 Task: Add Sprouts Watermelon Chunks to the cart.
Action: Mouse moved to (254, 130)
Screenshot: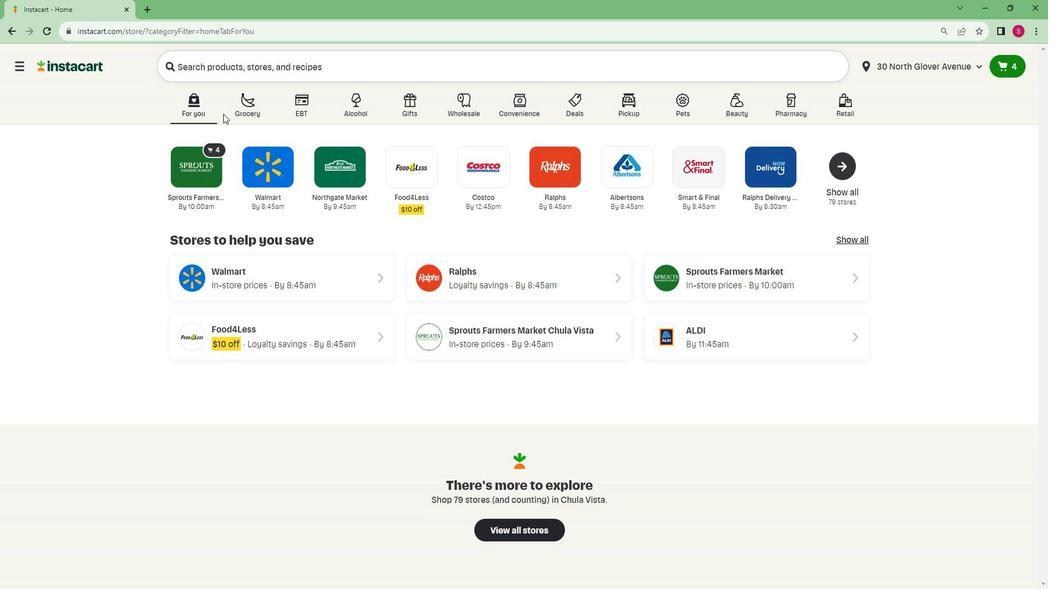
Action: Mouse pressed left at (254, 130)
Screenshot: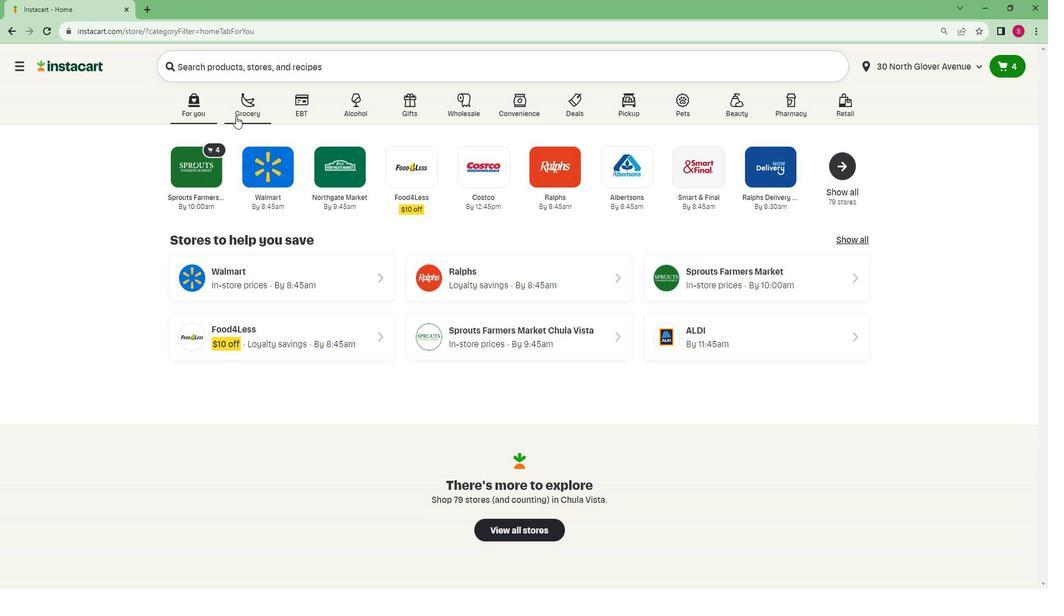 
Action: Mouse moved to (238, 346)
Screenshot: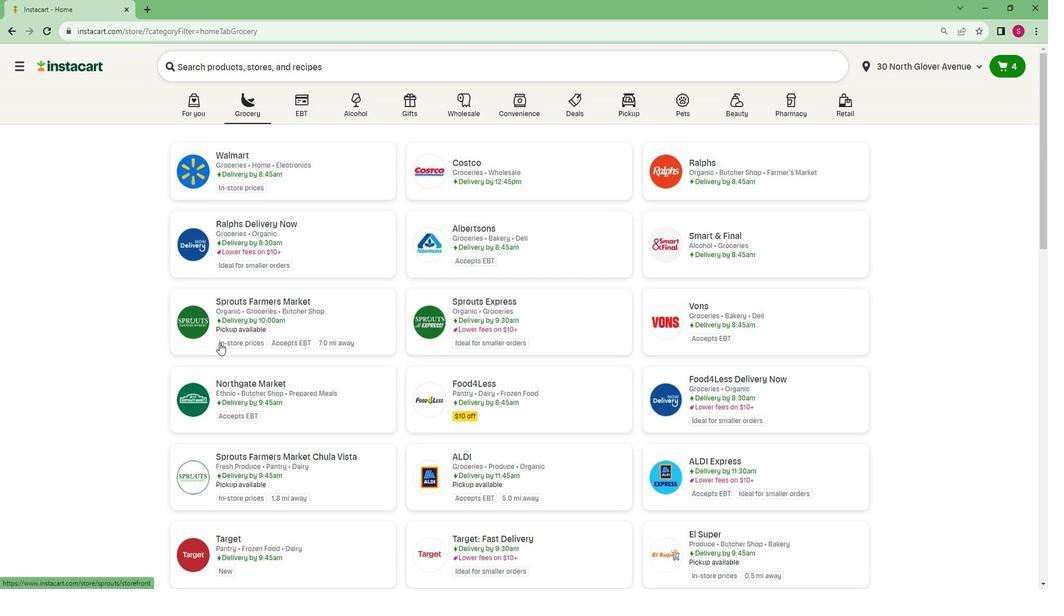 
Action: Mouse pressed left at (238, 346)
Screenshot: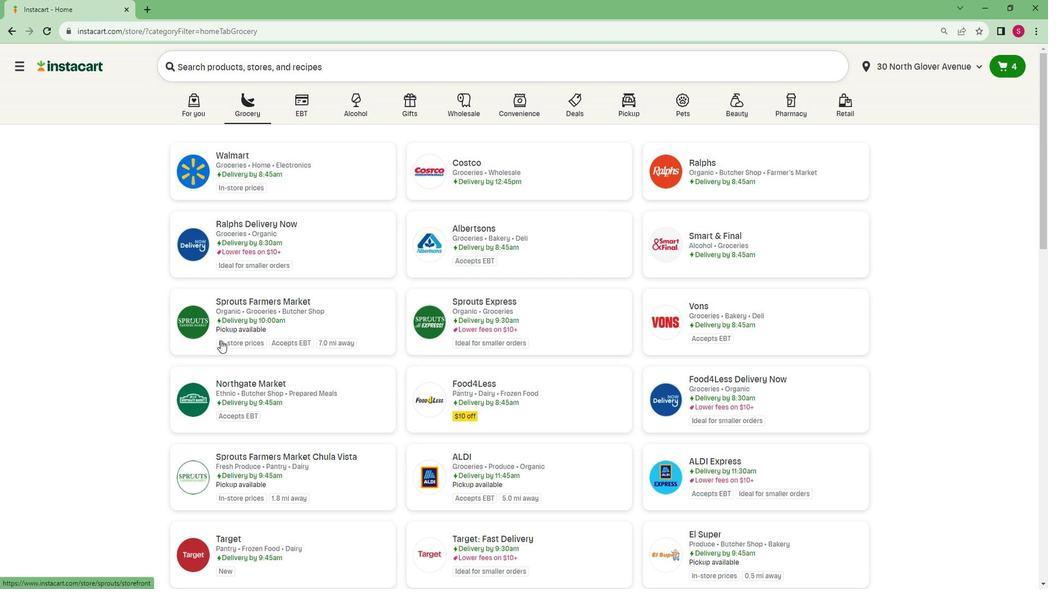 
Action: Mouse moved to (45, 443)
Screenshot: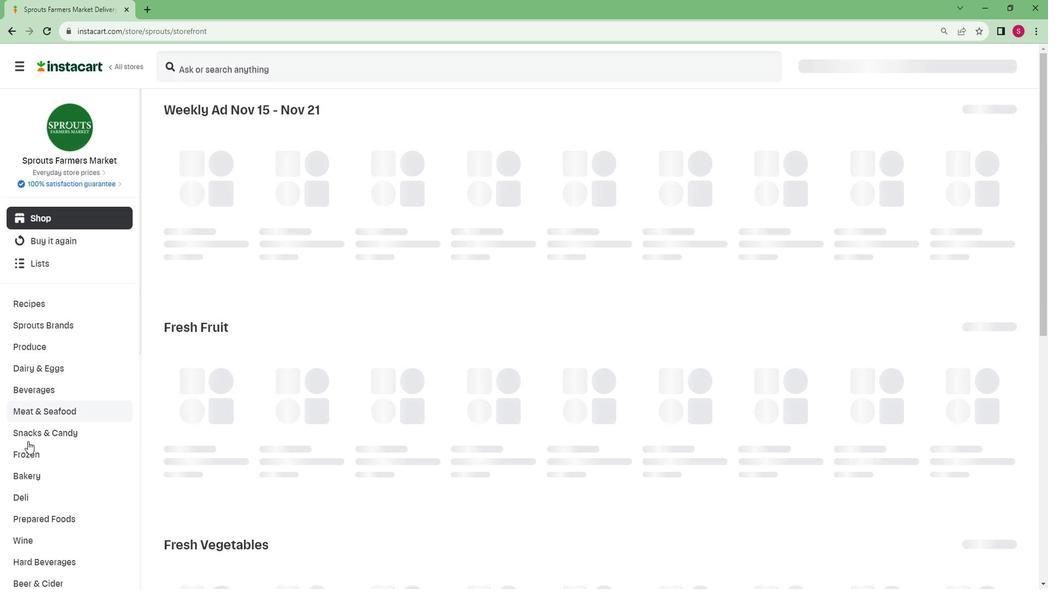 
Action: Mouse scrolled (45, 443) with delta (0, 0)
Screenshot: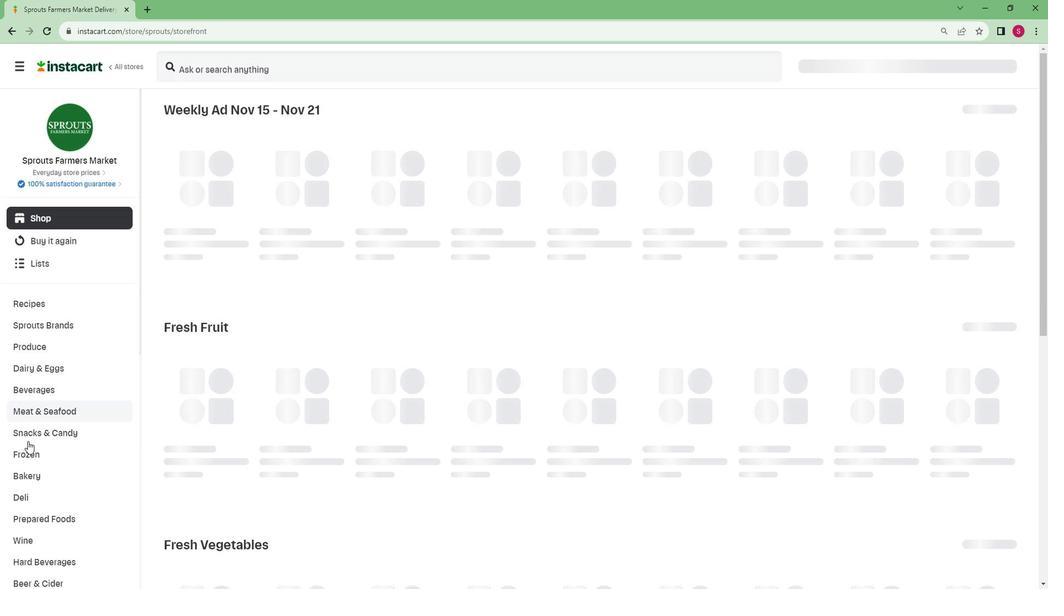 
Action: Mouse moved to (44, 444)
Screenshot: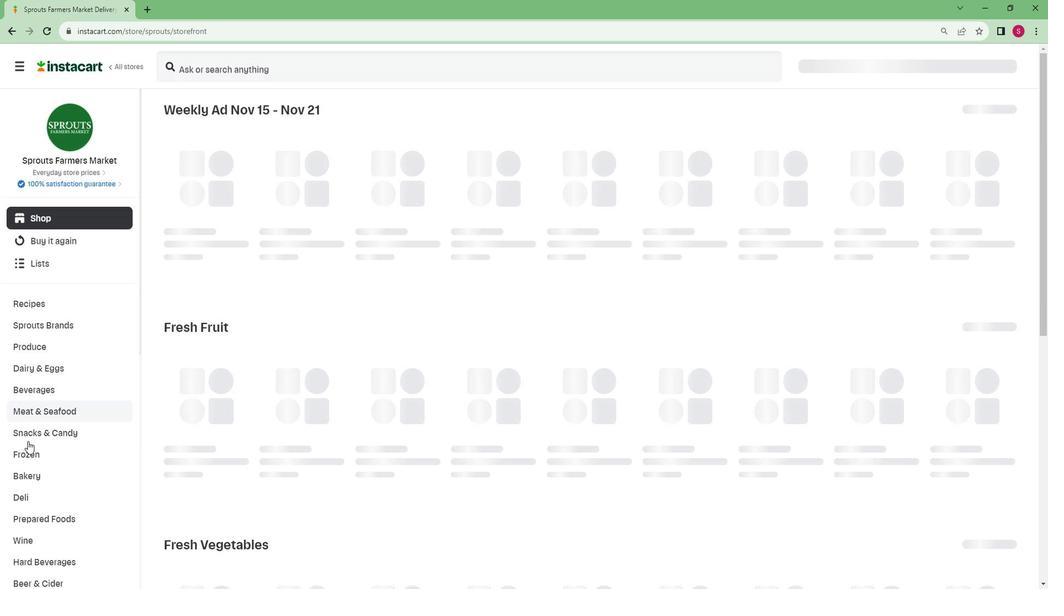 
Action: Mouse scrolled (44, 443) with delta (0, 0)
Screenshot: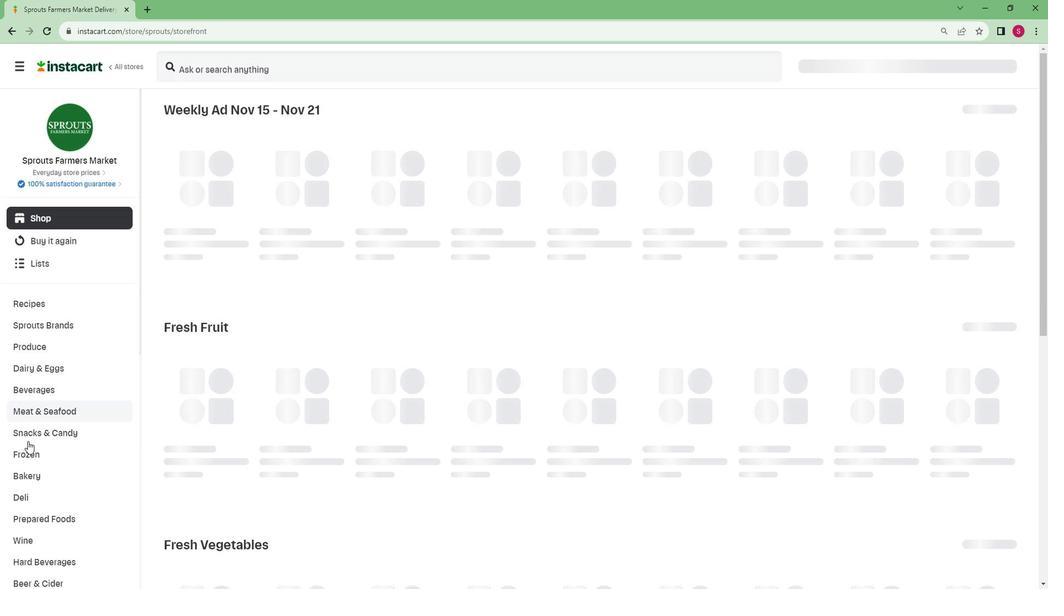 
Action: Mouse moved to (43, 444)
Screenshot: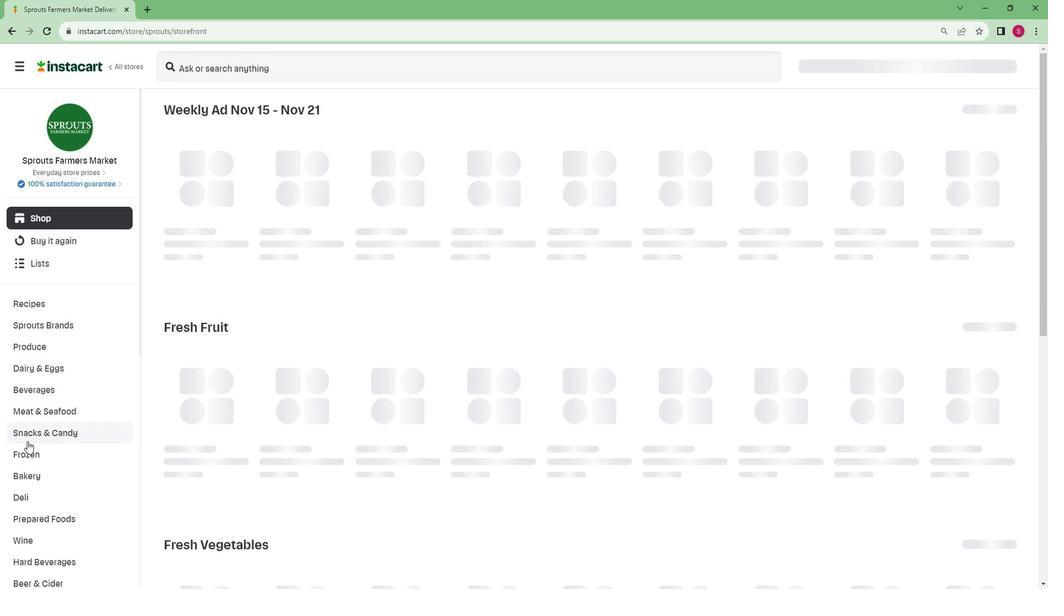 
Action: Mouse scrolled (43, 443) with delta (0, 0)
Screenshot: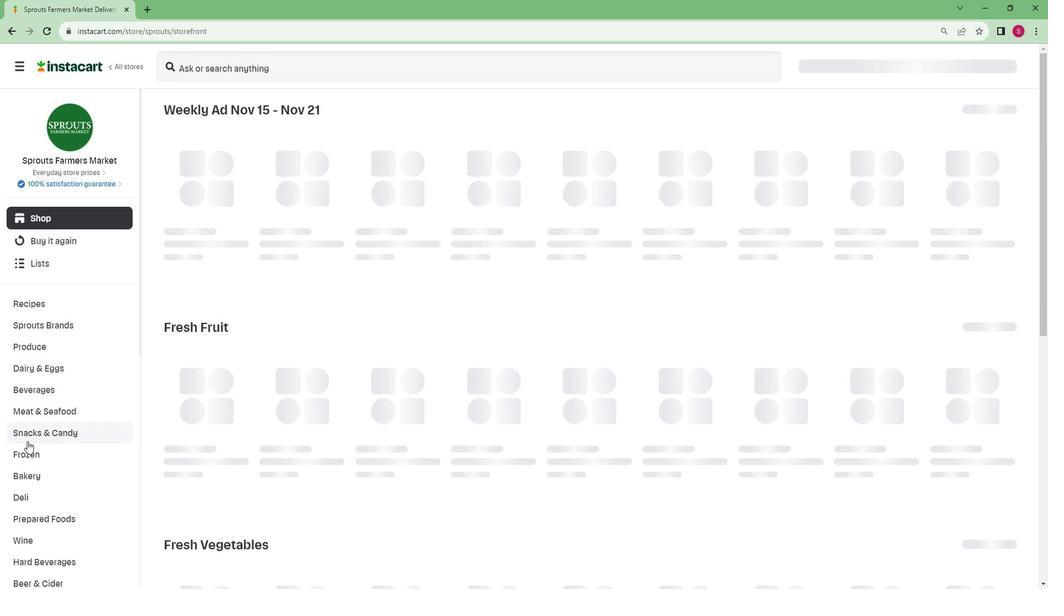 
Action: Mouse moved to (42, 445)
Screenshot: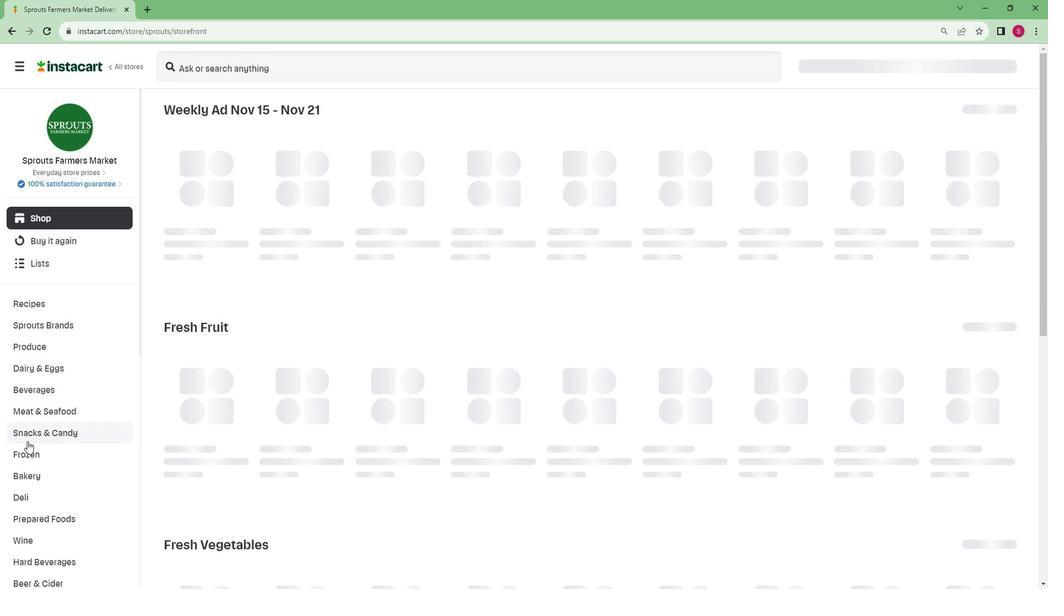 
Action: Mouse scrolled (42, 444) with delta (0, 0)
Screenshot: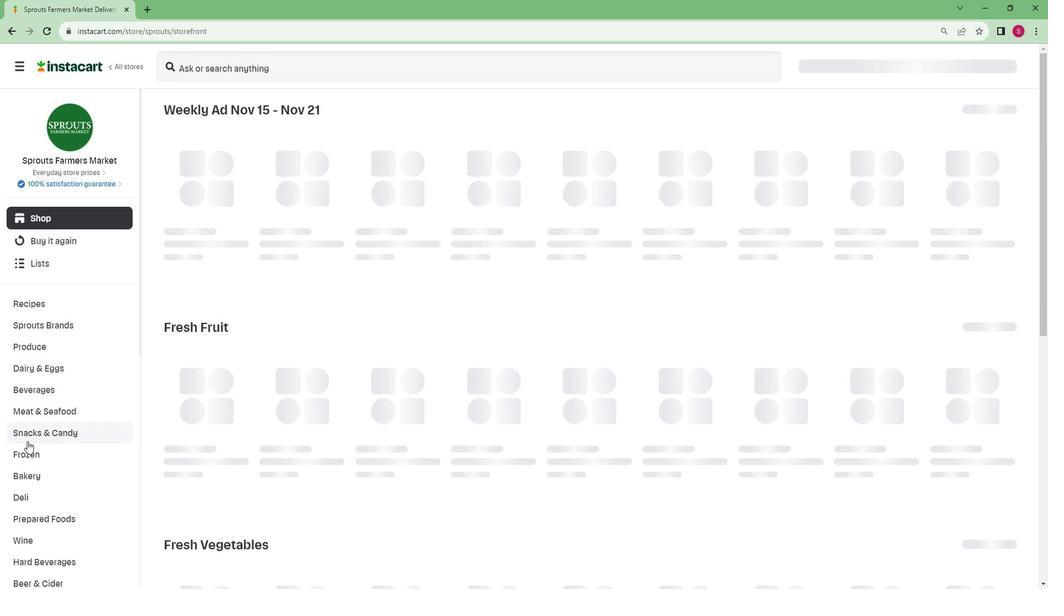 
Action: Mouse moved to (41, 445)
Screenshot: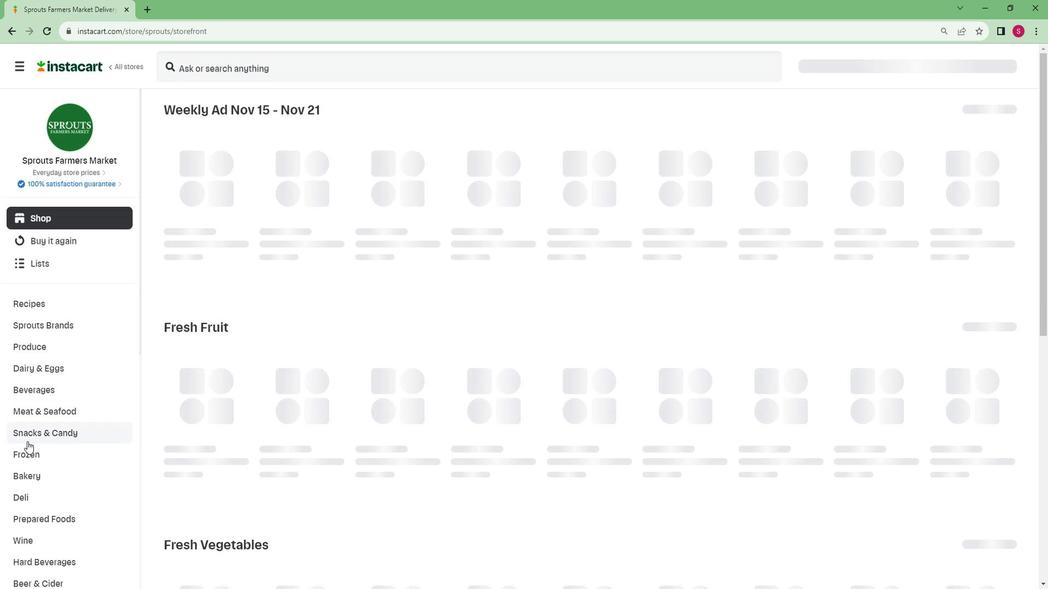 
Action: Mouse scrolled (41, 445) with delta (0, 0)
Screenshot: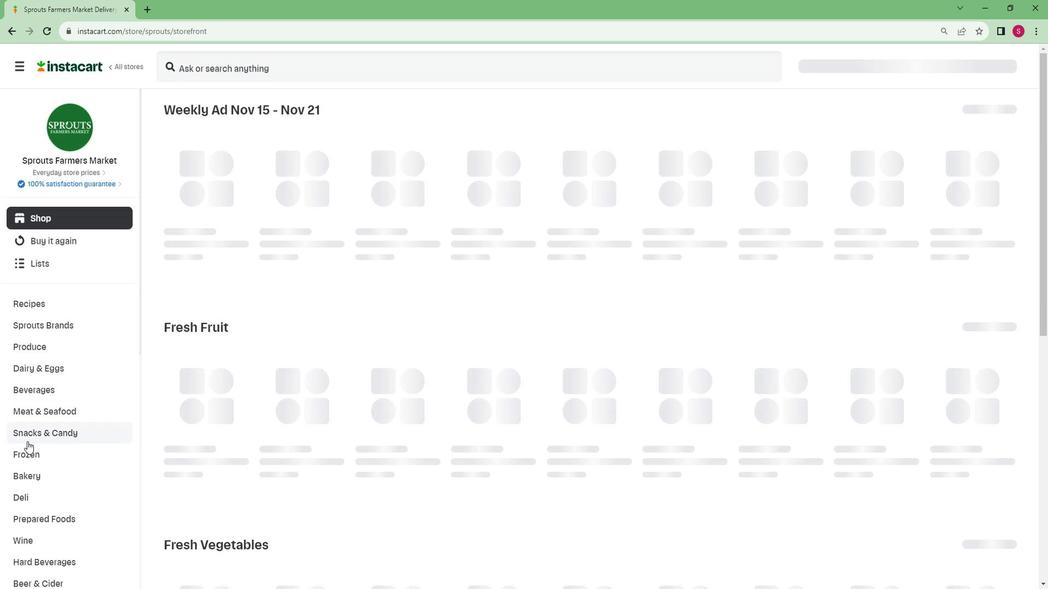 
Action: Mouse moved to (39, 446)
Screenshot: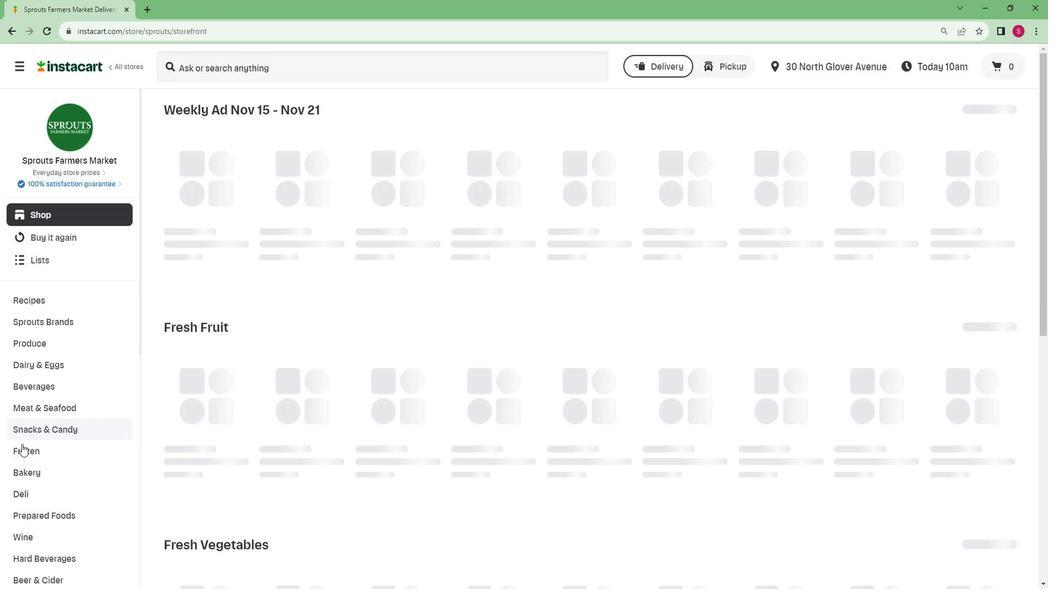 
Action: Mouse scrolled (39, 445) with delta (0, 0)
Screenshot: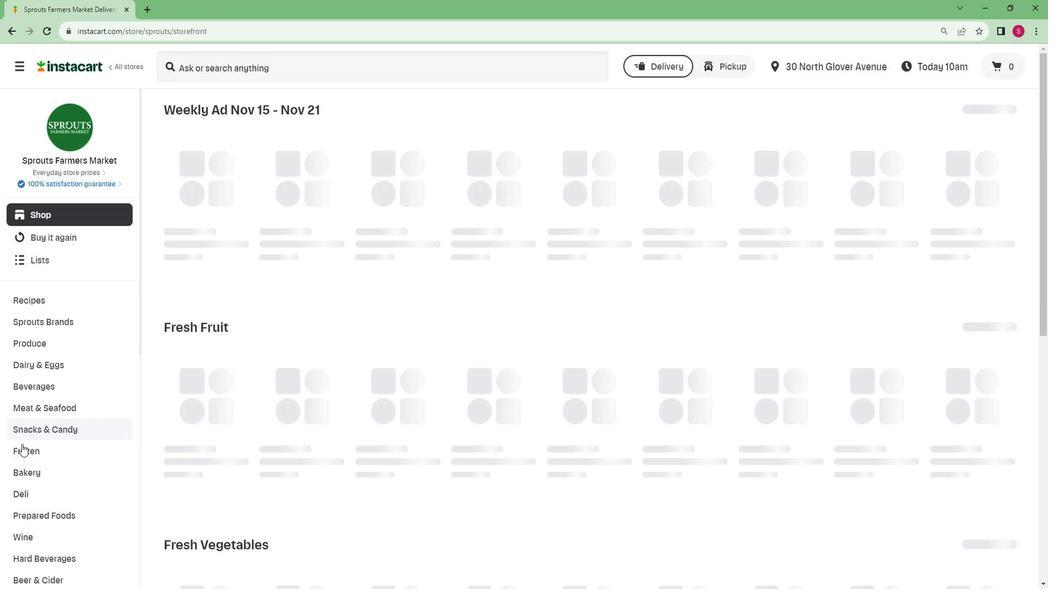 
Action: Mouse moved to (39, 446)
Screenshot: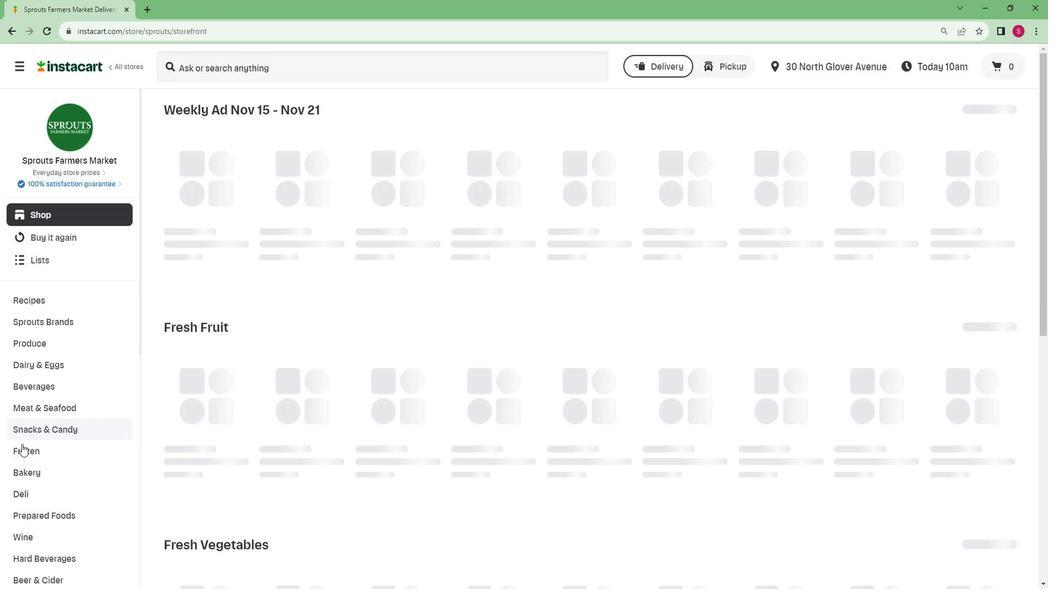 
Action: Mouse scrolled (39, 446) with delta (0, 0)
Screenshot: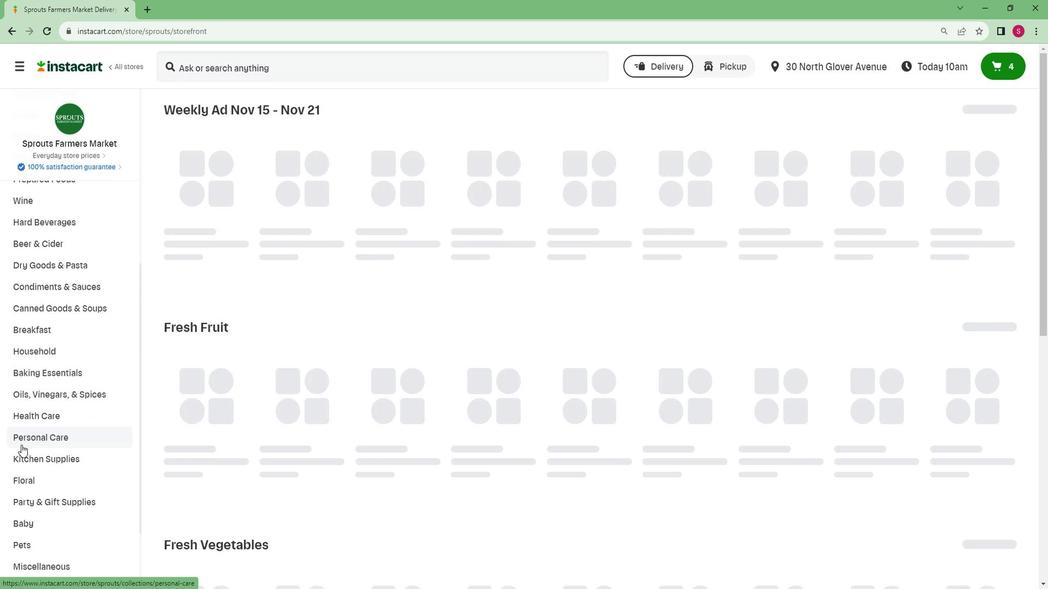 
Action: Mouse moved to (37, 446)
Screenshot: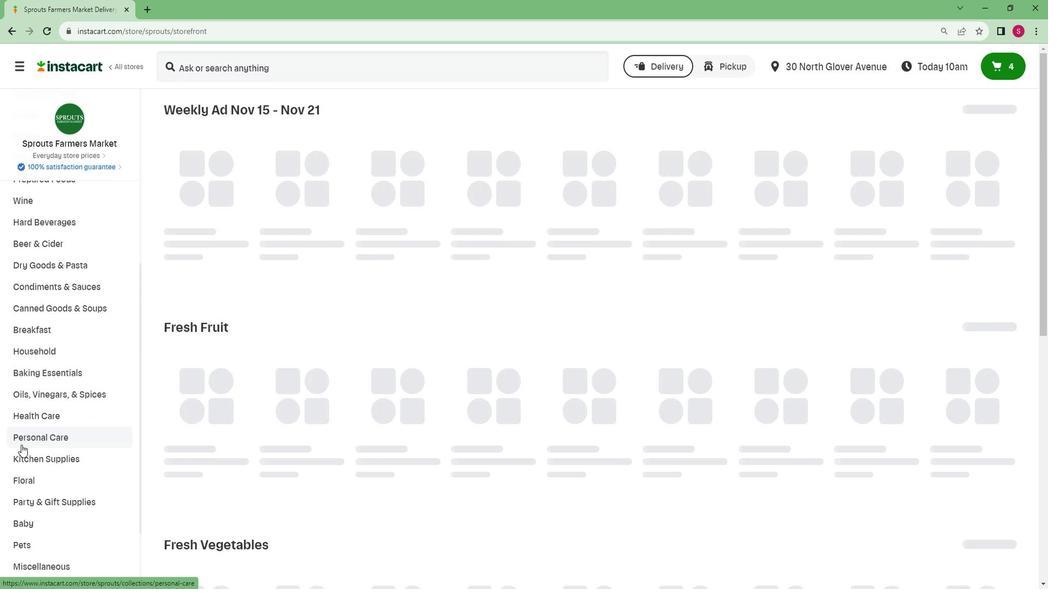 
Action: Mouse scrolled (37, 446) with delta (0, 0)
Screenshot: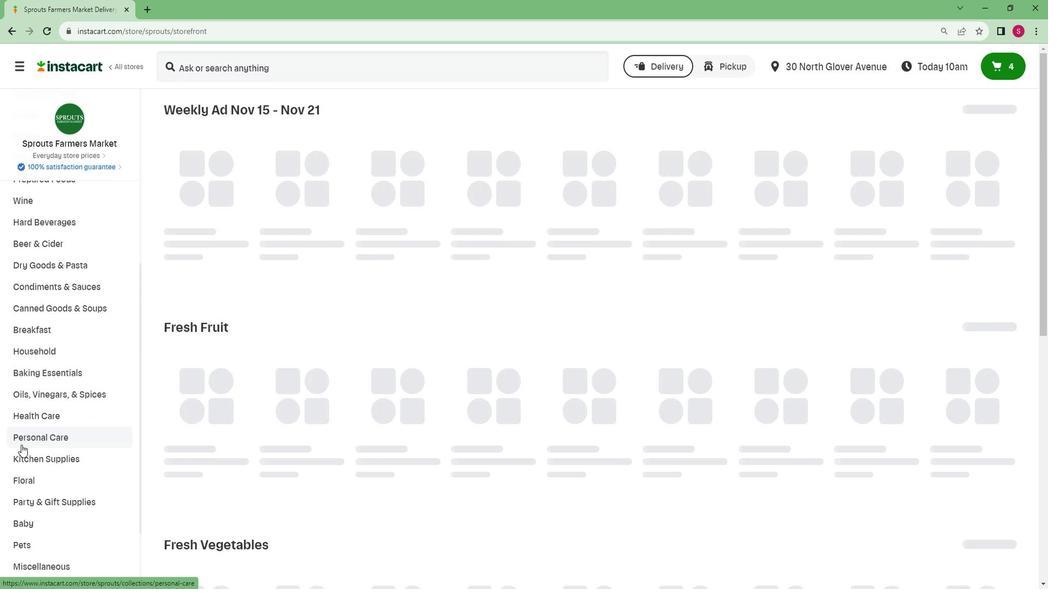 
Action: Mouse moved to (36, 447)
Screenshot: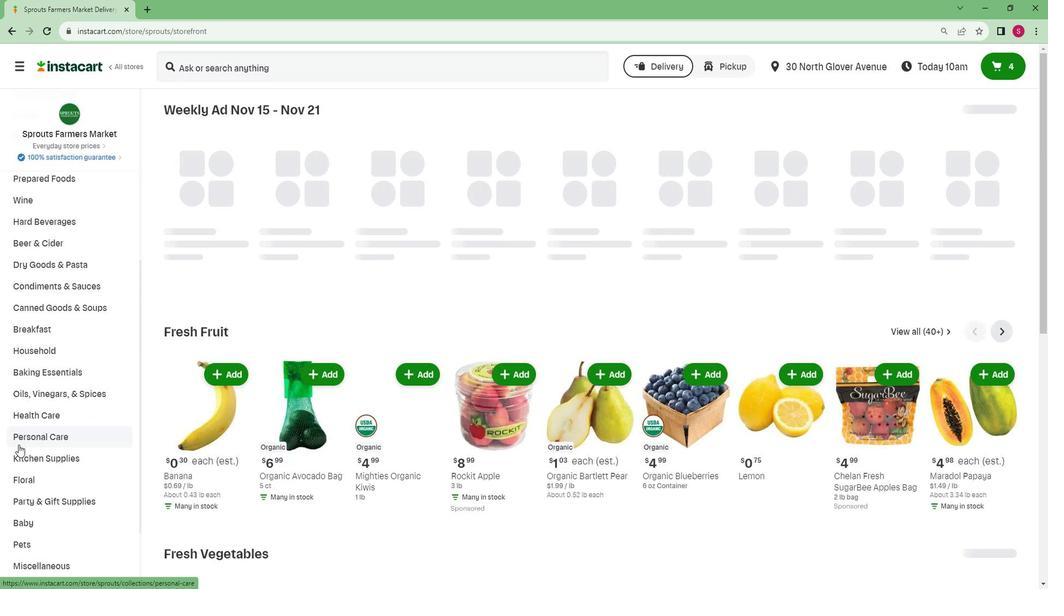 
Action: Mouse scrolled (36, 446) with delta (0, 0)
Screenshot: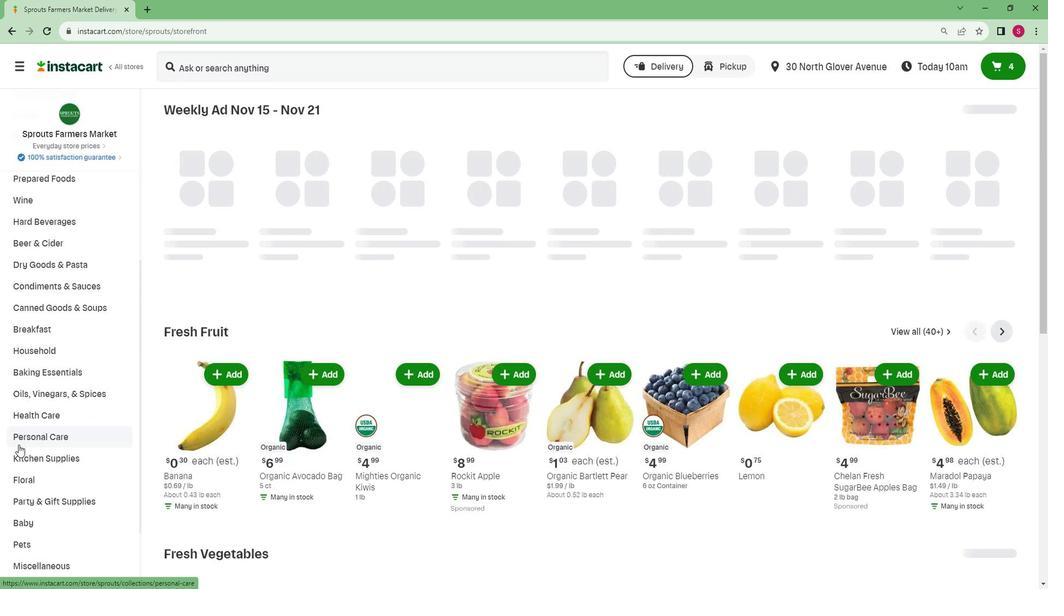 
Action: Mouse moved to (77, 566)
Screenshot: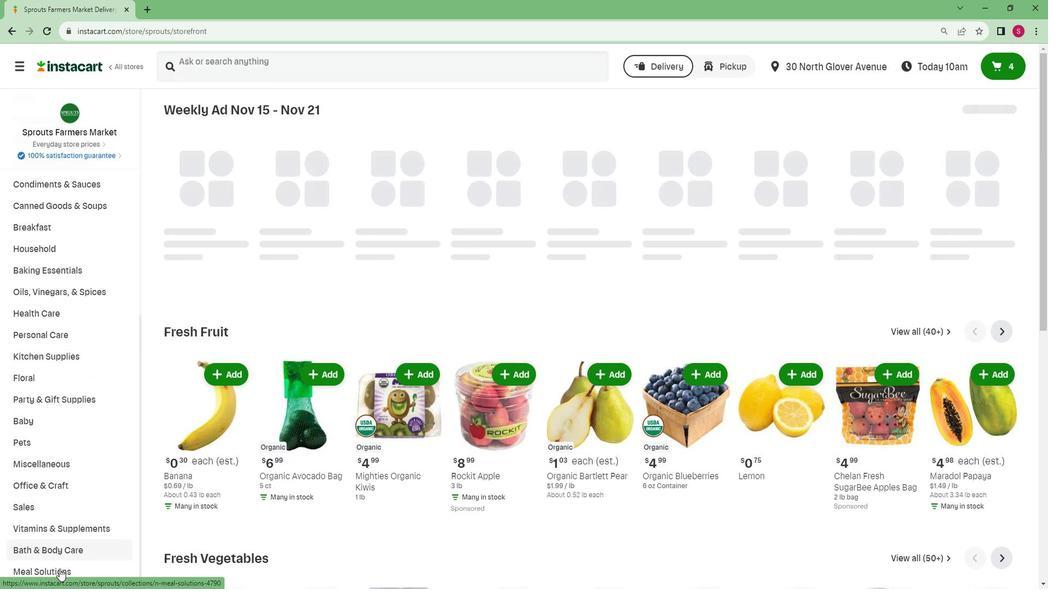 
Action: Mouse pressed left at (77, 566)
Screenshot: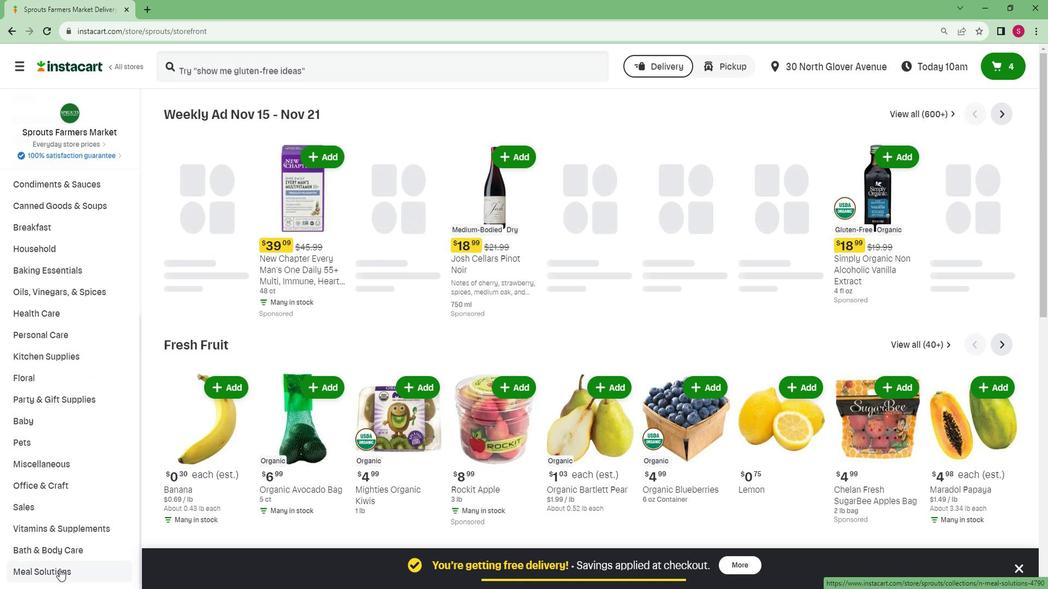 
Action: Mouse moved to (90, 531)
Screenshot: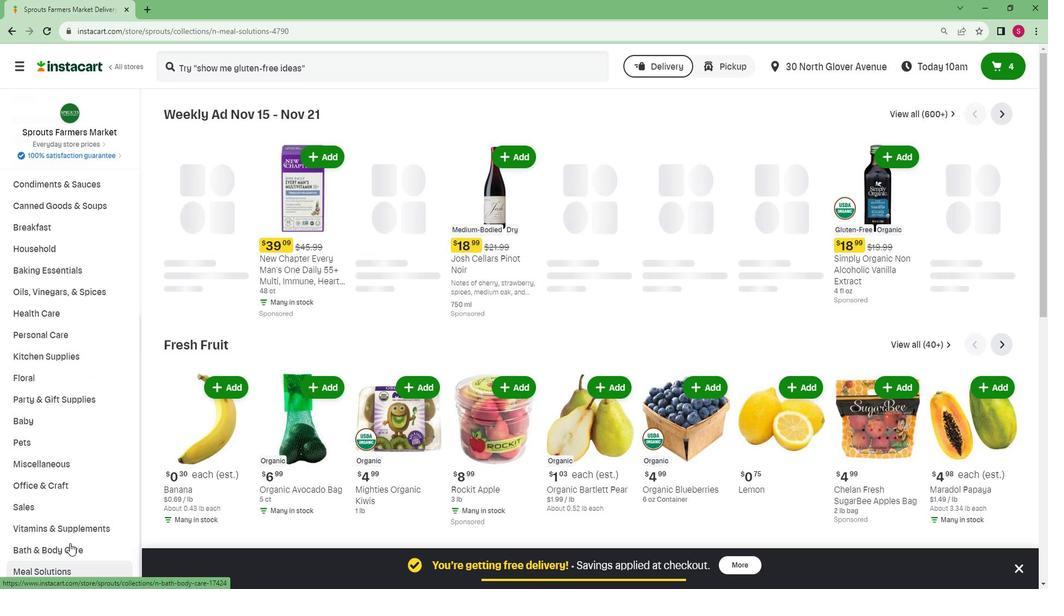 
Action: Mouse scrolled (90, 530) with delta (0, 0)
Screenshot: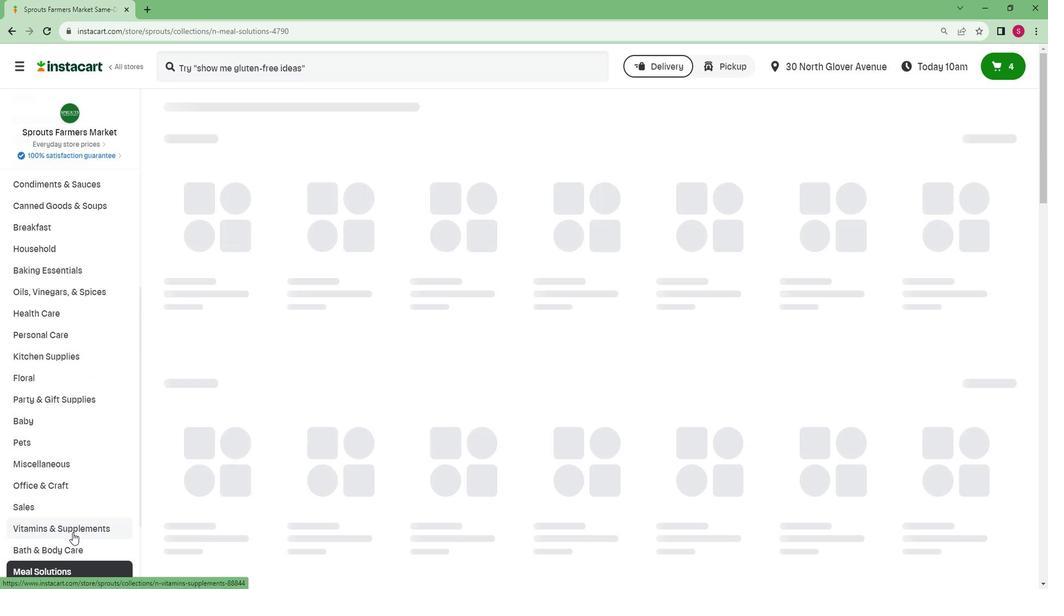 
Action: Mouse scrolled (90, 530) with delta (0, 0)
Screenshot: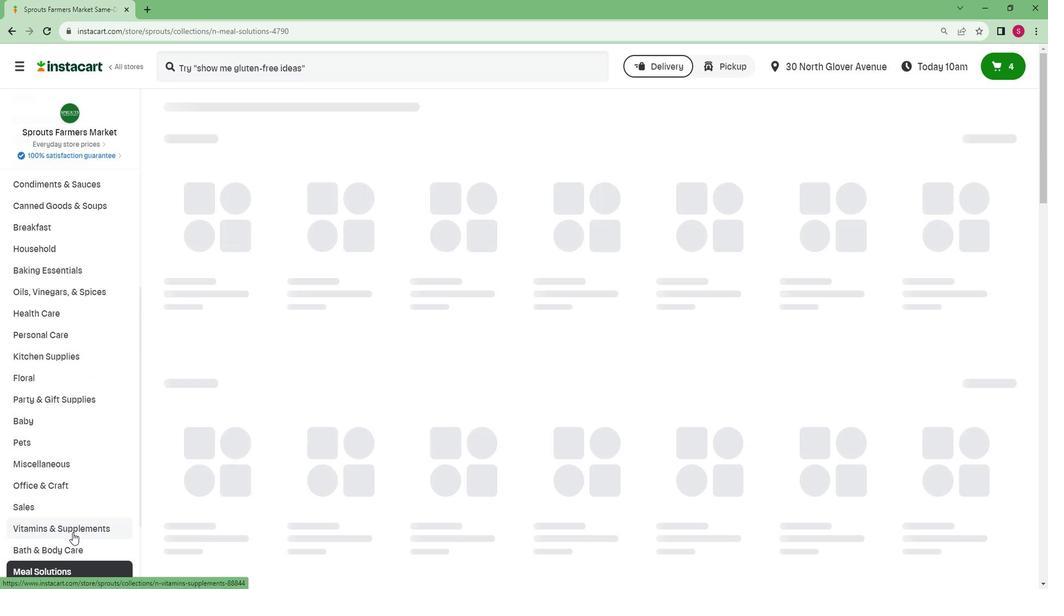 
Action: Mouse scrolled (90, 530) with delta (0, 0)
Screenshot: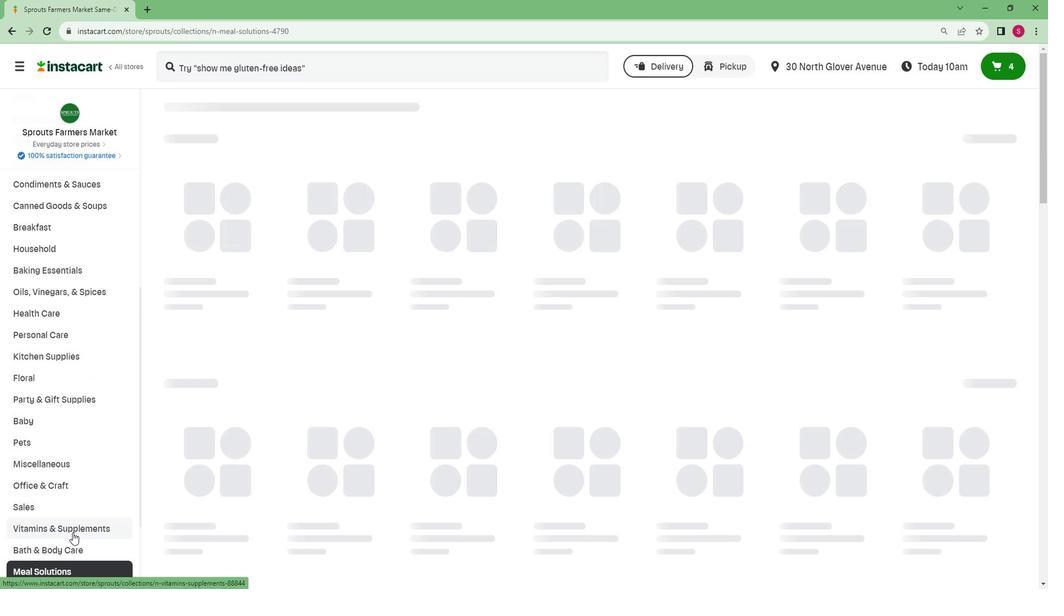 
Action: Mouse scrolled (90, 530) with delta (0, 0)
Screenshot: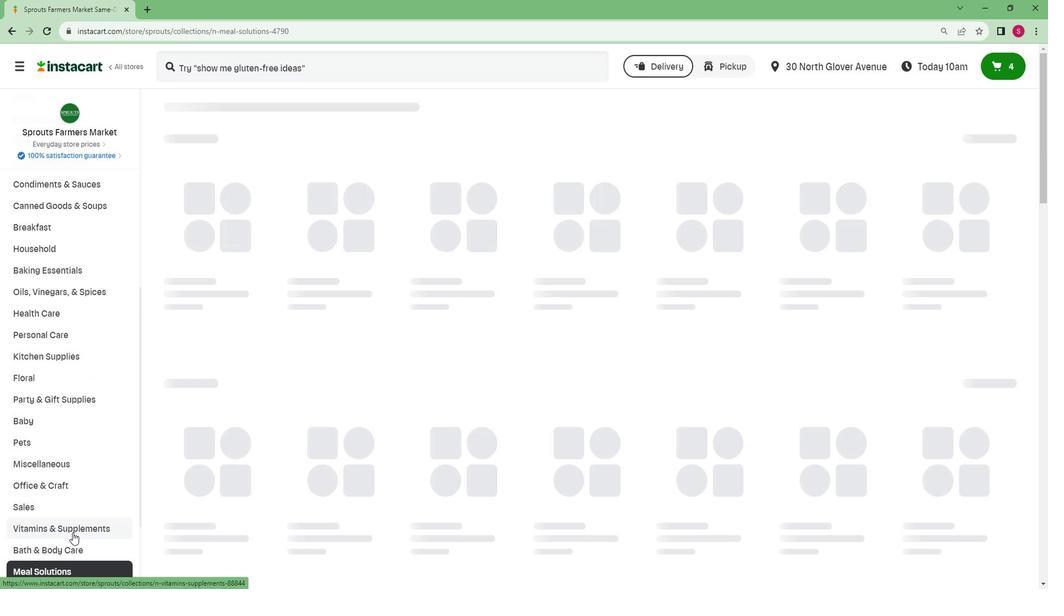 
Action: Mouse scrolled (90, 530) with delta (0, 0)
Screenshot: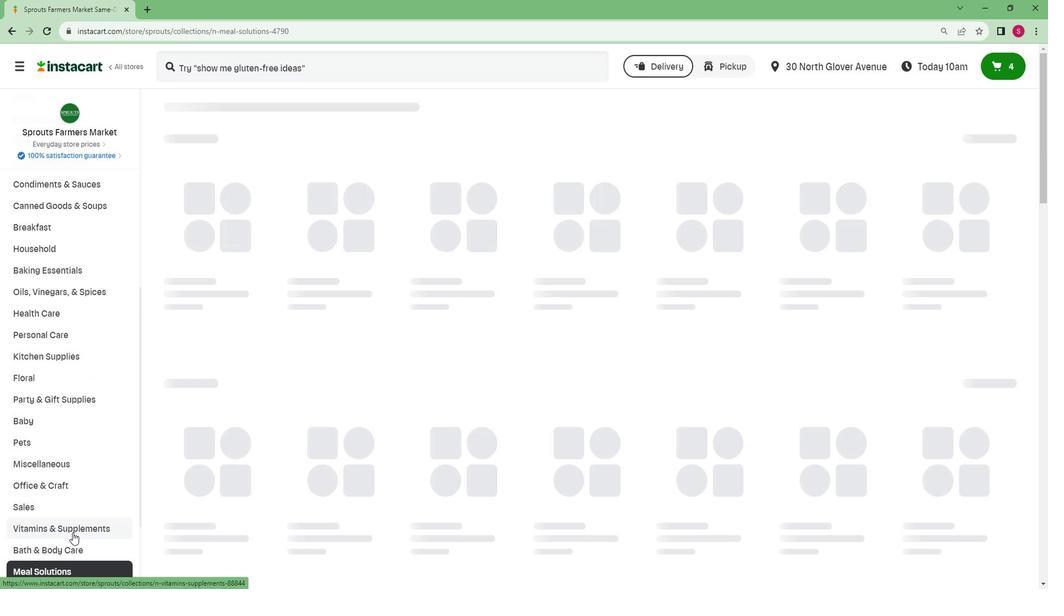 
Action: Mouse scrolled (90, 530) with delta (0, 0)
Screenshot: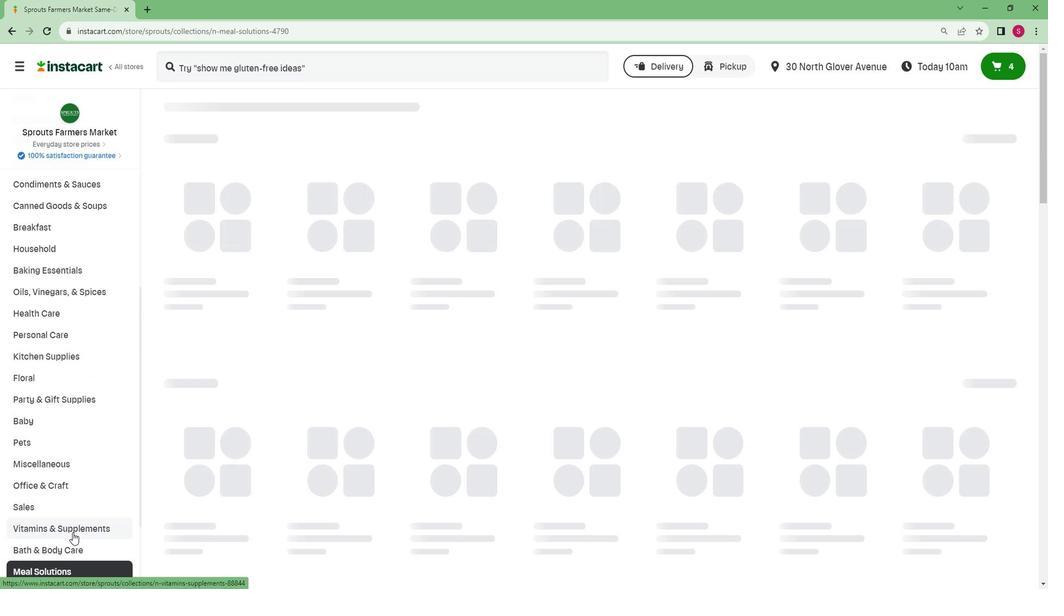 
Action: Mouse scrolled (90, 530) with delta (0, 0)
Screenshot: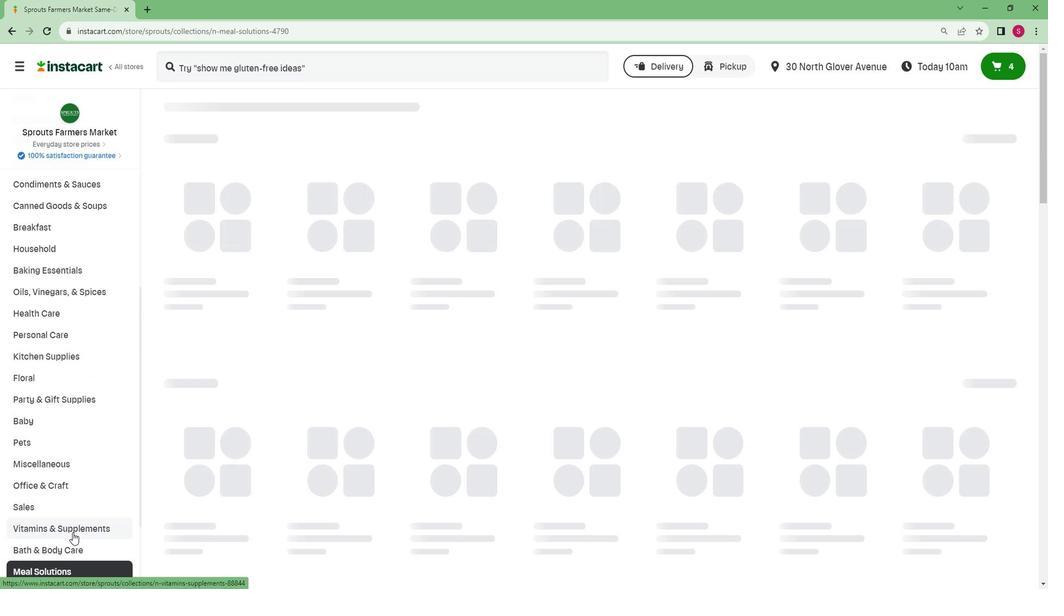 
Action: Mouse moved to (73, 522)
Screenshot: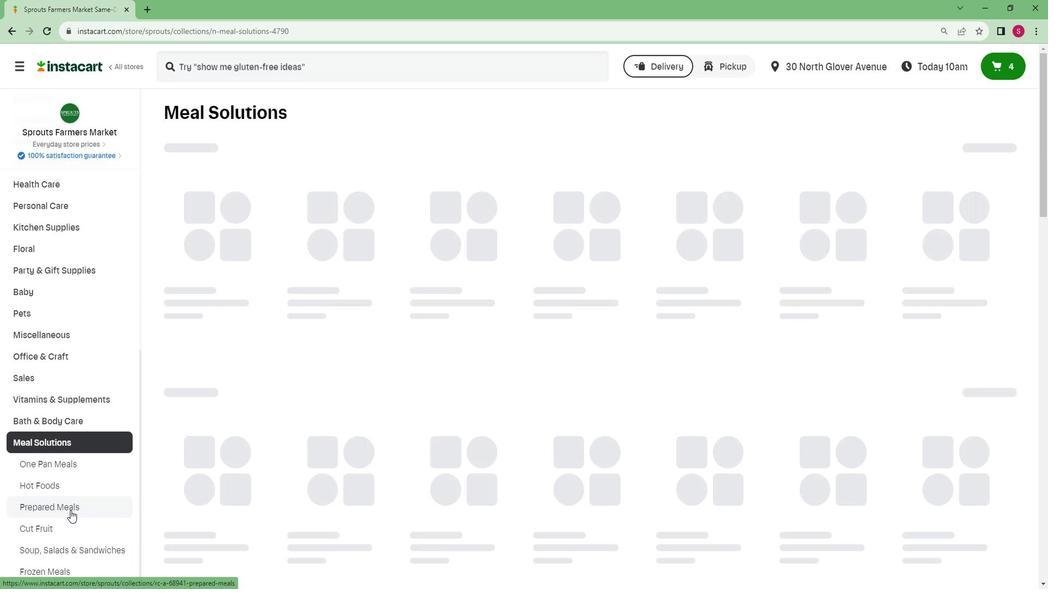 
Action: Mouse pressed left at (73, 522)
Screenshot: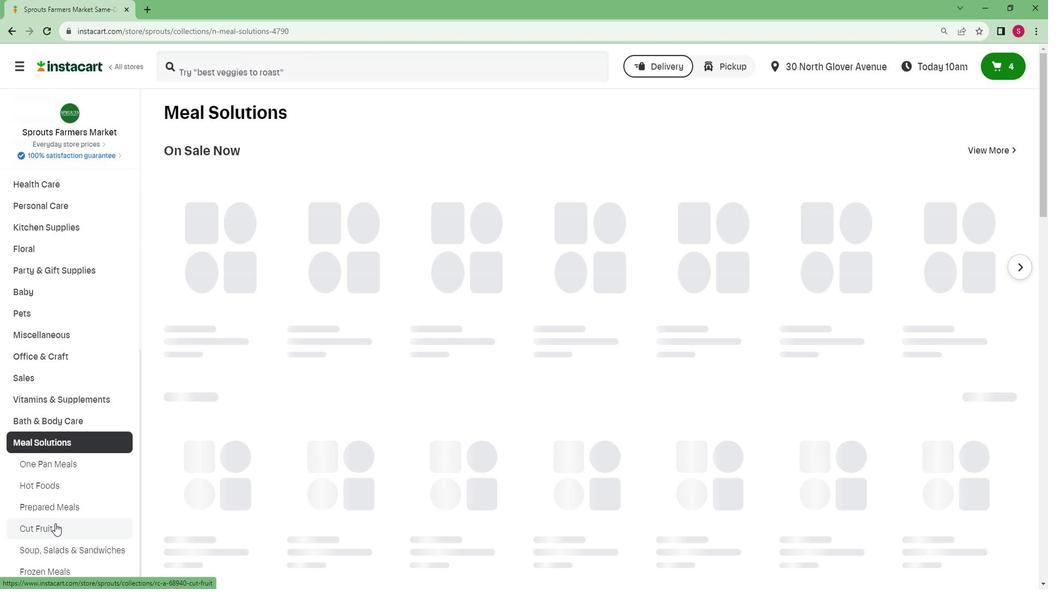 
Action: Mouse moved to (286, 84)
Screenshot: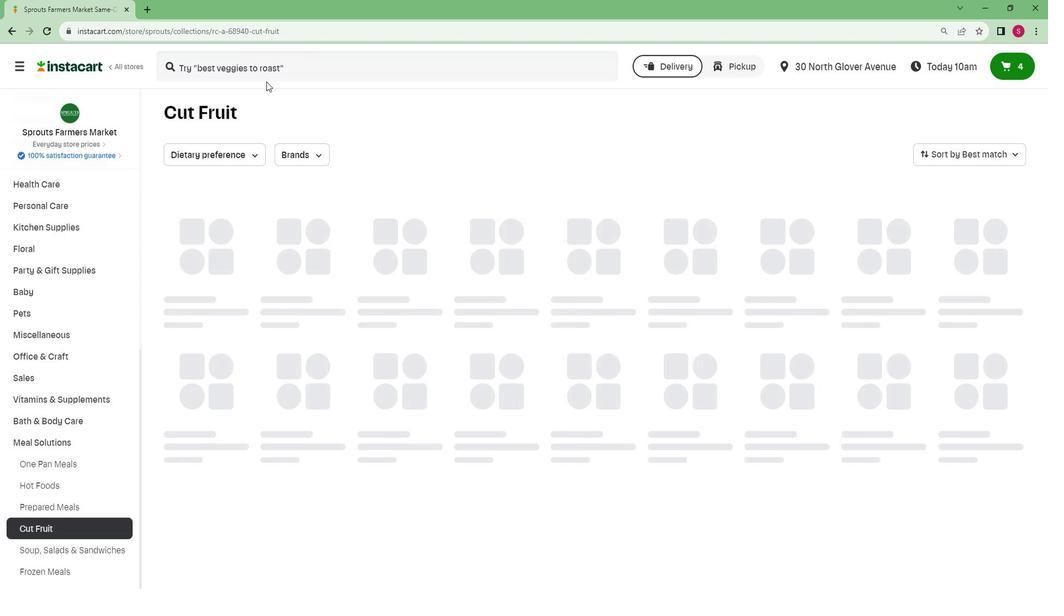 
Action: Mouse pressed left at (286, 84)
Screenshot: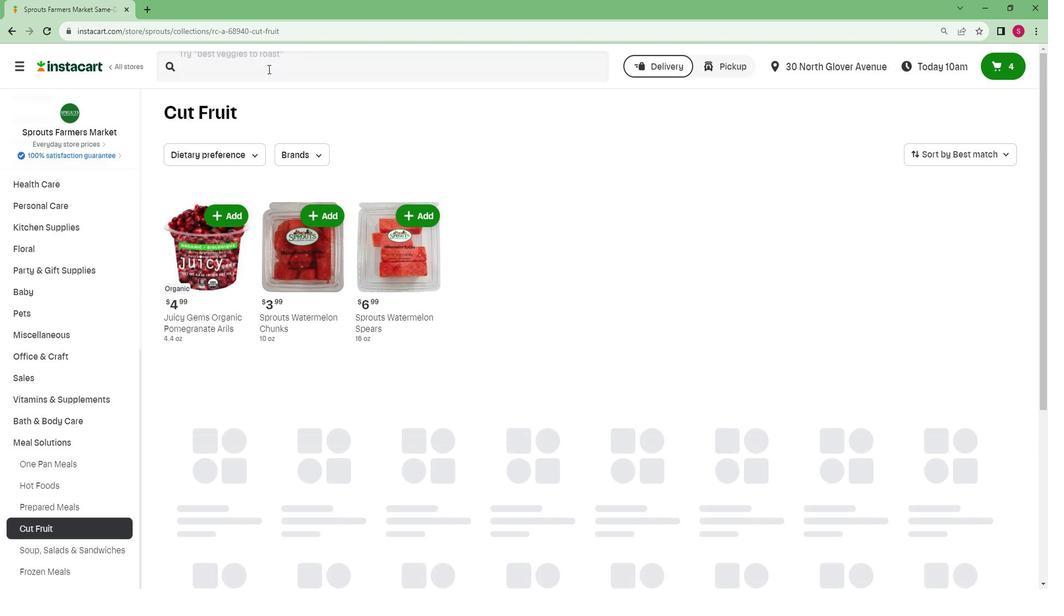 
Action: Key pressed <Key.caps_lock>S<Key.caps_lock>prouts<Key.space><Key.caps_lock>W<Key.caps_lock>atermelon<Key.space><Key.caps_lock>C<Key.caps_lock>hunks<Key.enter>
Screenshot: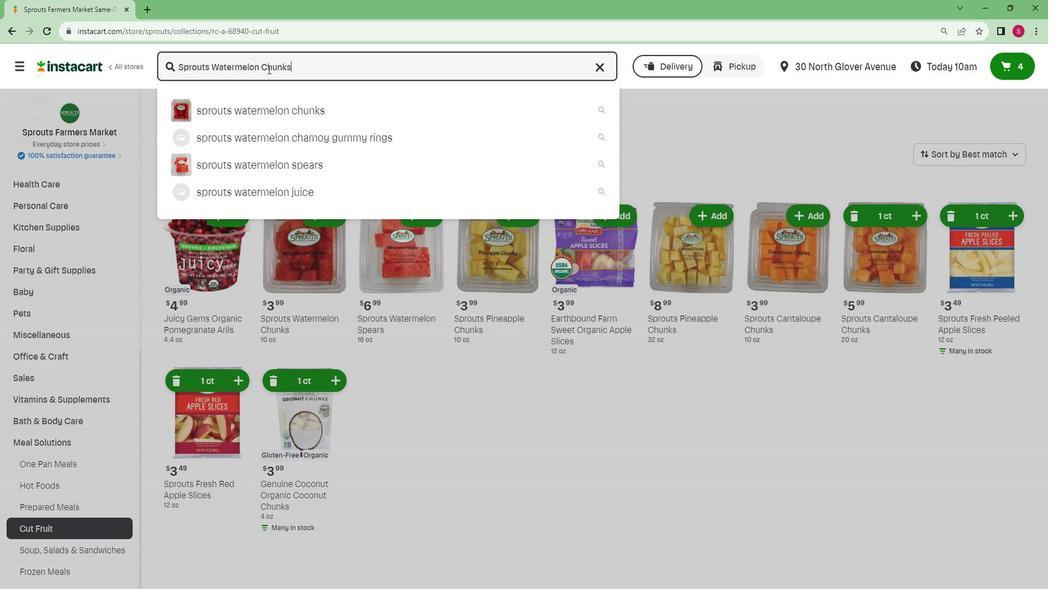 
Action: Mouse moved to (341, 170)
Screenshot: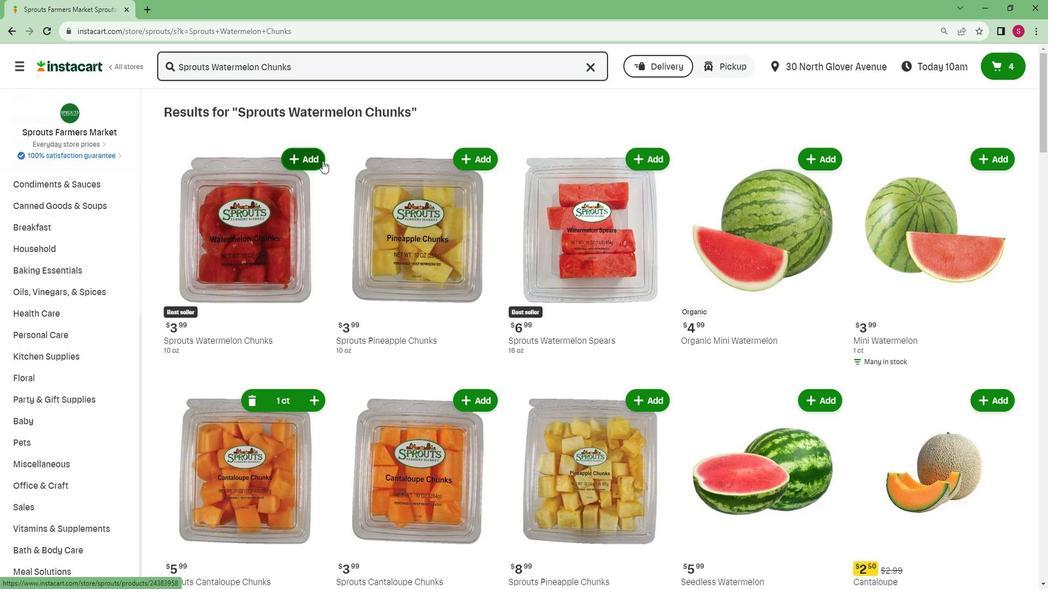 
Action: Mouse pressed left at (341, 170)
Screenshot: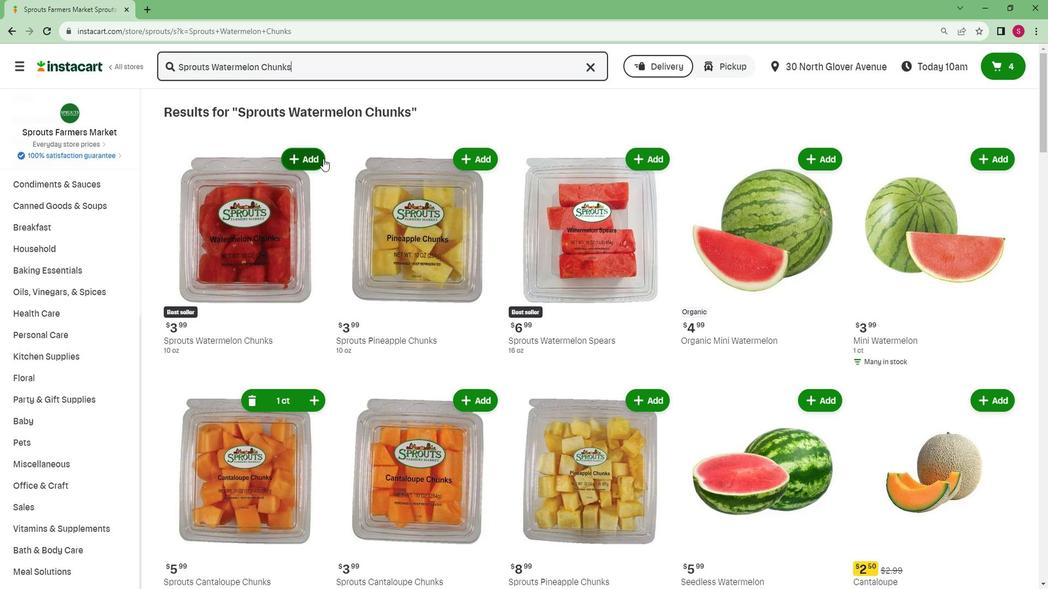 
Action: Mouse moved to (341, 170)
Screenshot: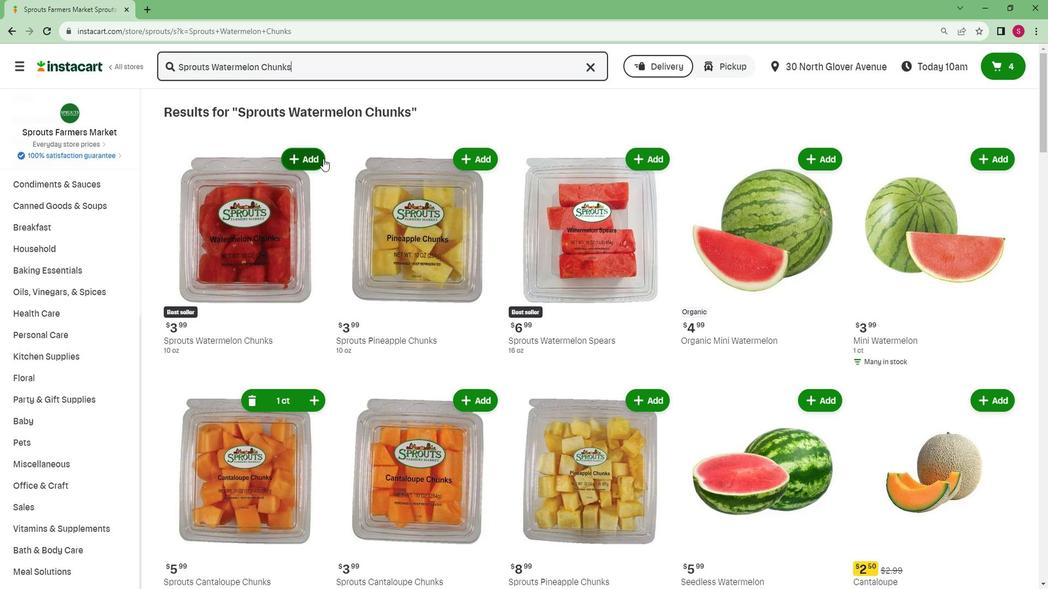 
